 Task: Search for accommodations in Sirsa, India on Airbnb for 6 adults and 2 children, checking in on August 26 and checking out on September 10.
Action: Mouse moved to (356, 152)
Screenshot: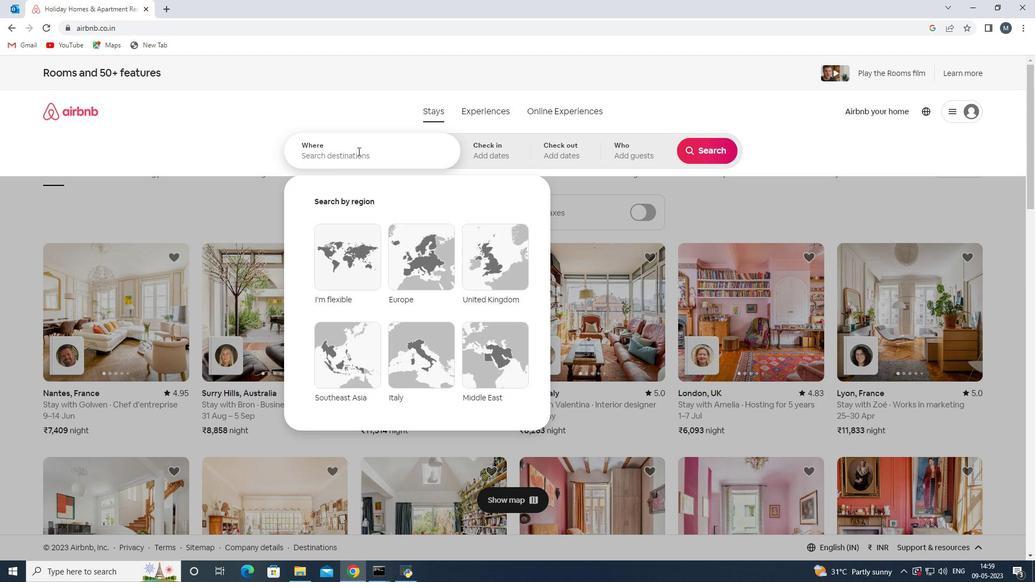 
Action: Mouse pressed left at (356, 152)
Screenshot: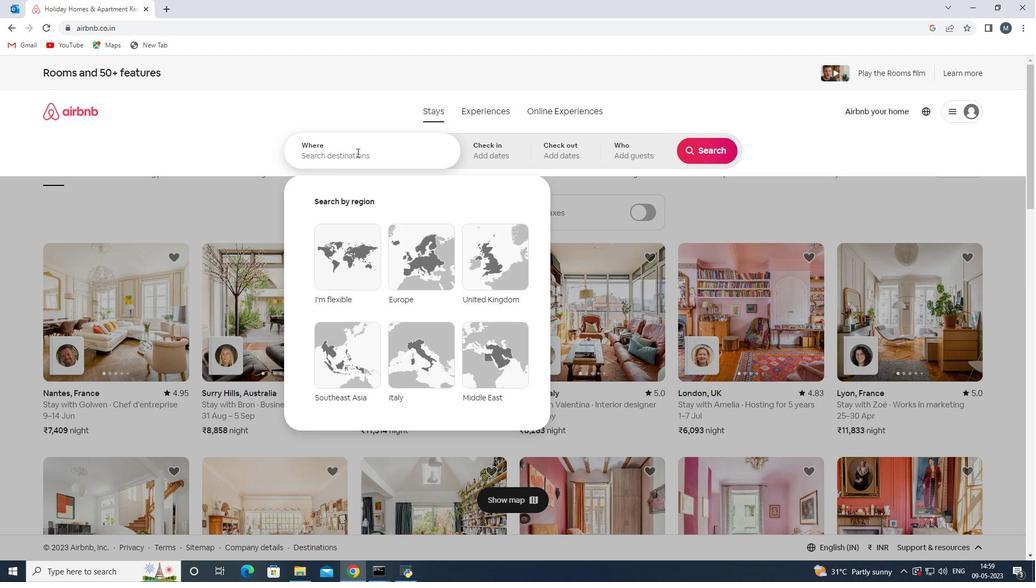 
Action: Mouse moved to (356, 153)
Screenshot: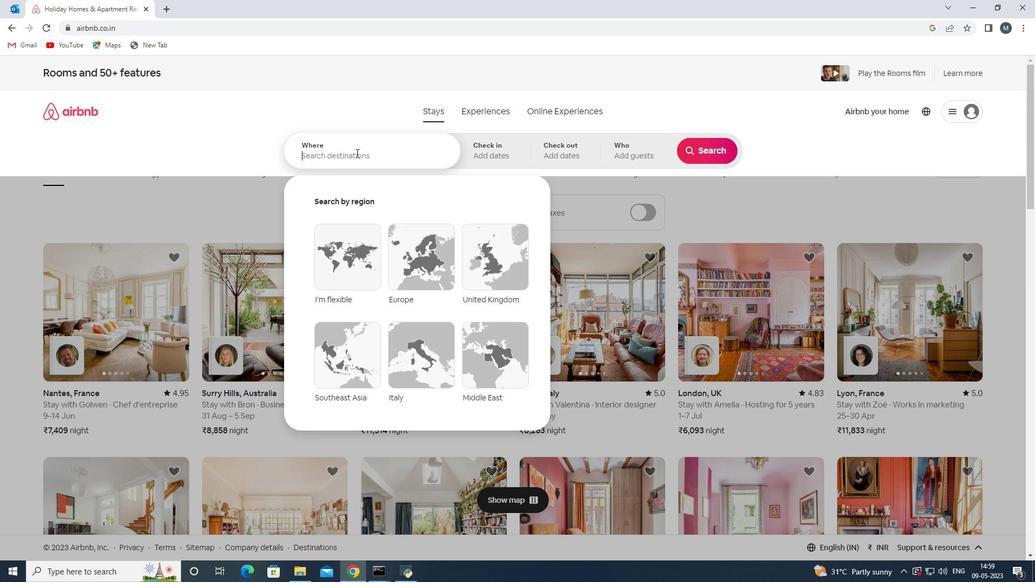 
Action: Key pressed <Key.shift>Sirsa,<Key.shift>India<Key.enter>
Screenshot: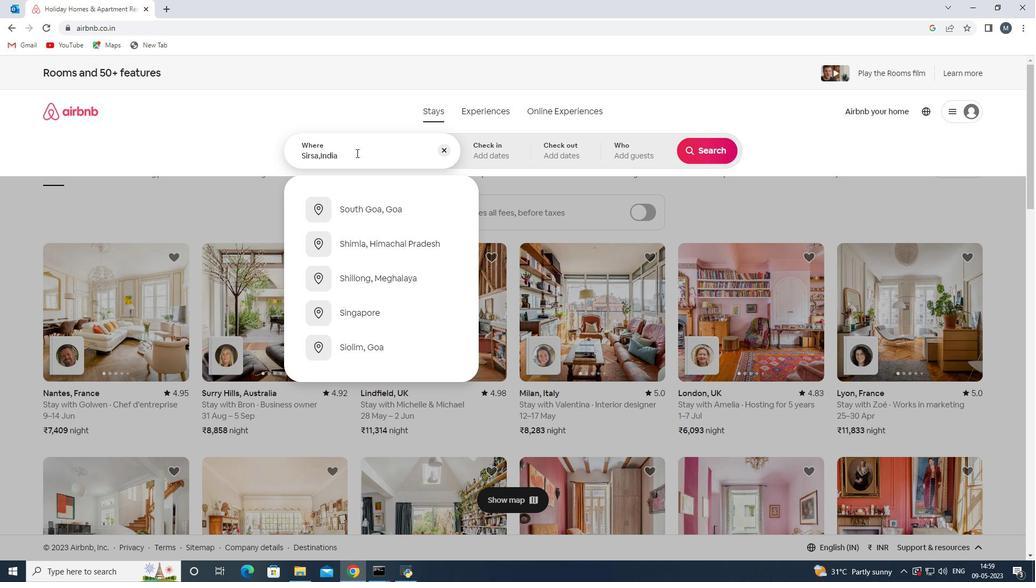 
Action: Mouse moved to (707, 239)
Screenshot: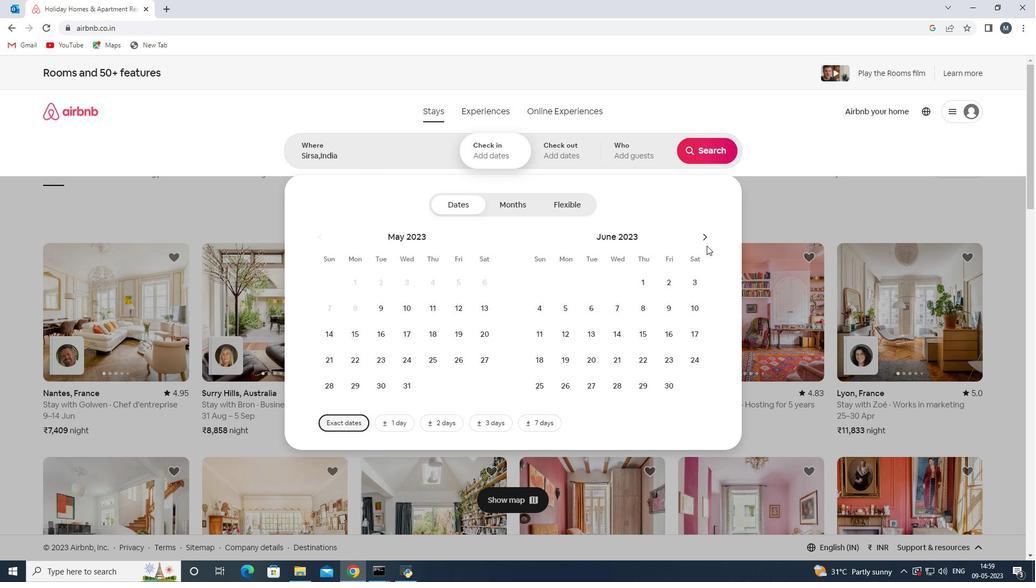 
Action: Mouse pressed left at (707, 239)
Screenshot: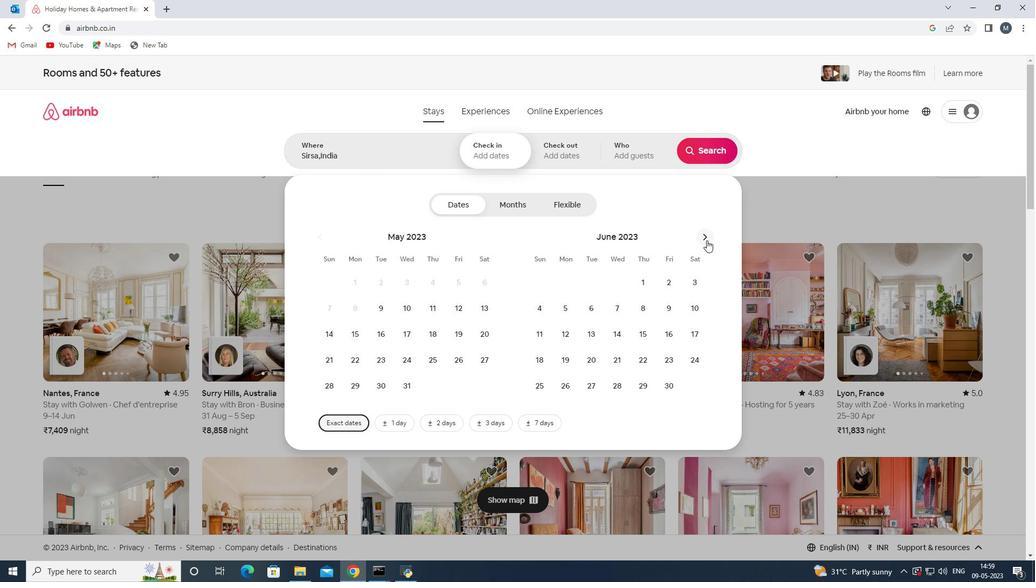 
Action: Mouse pressed left at (707, 239)
Screenshot: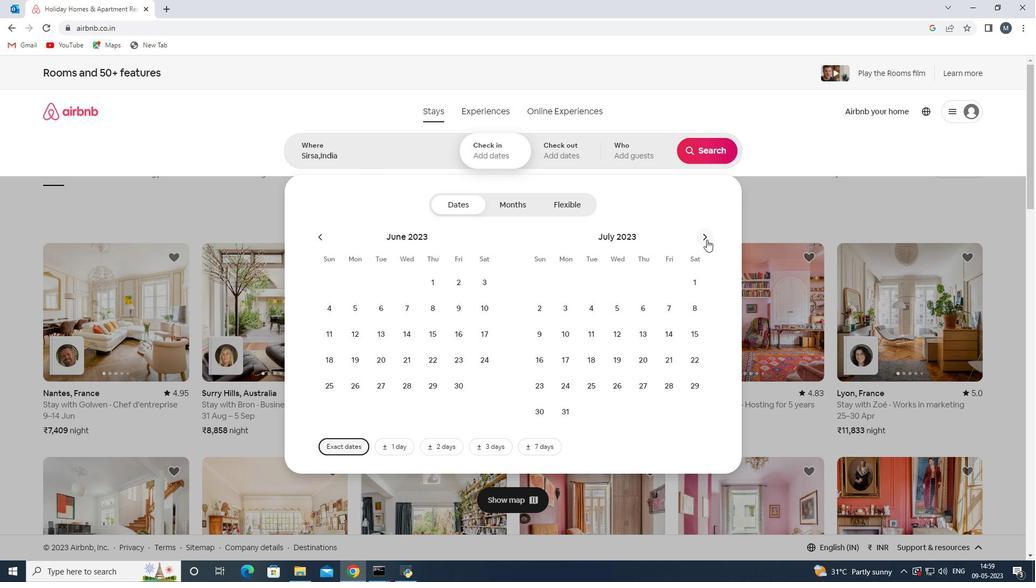 
Action: Mouse moved to (688, 359)
Screenshot: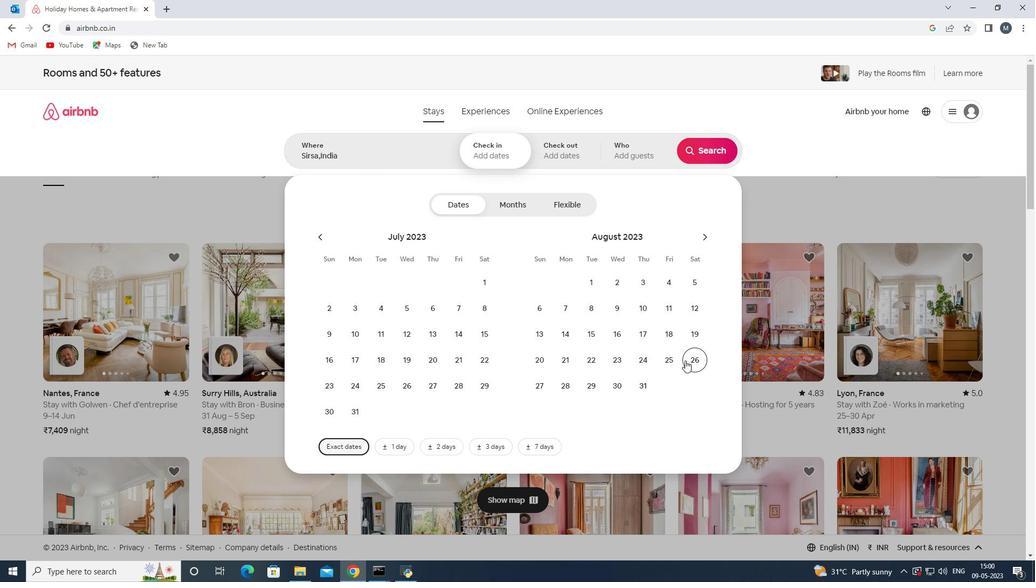 
Action: Mouse pressed left at (688, 359)
Screenshot: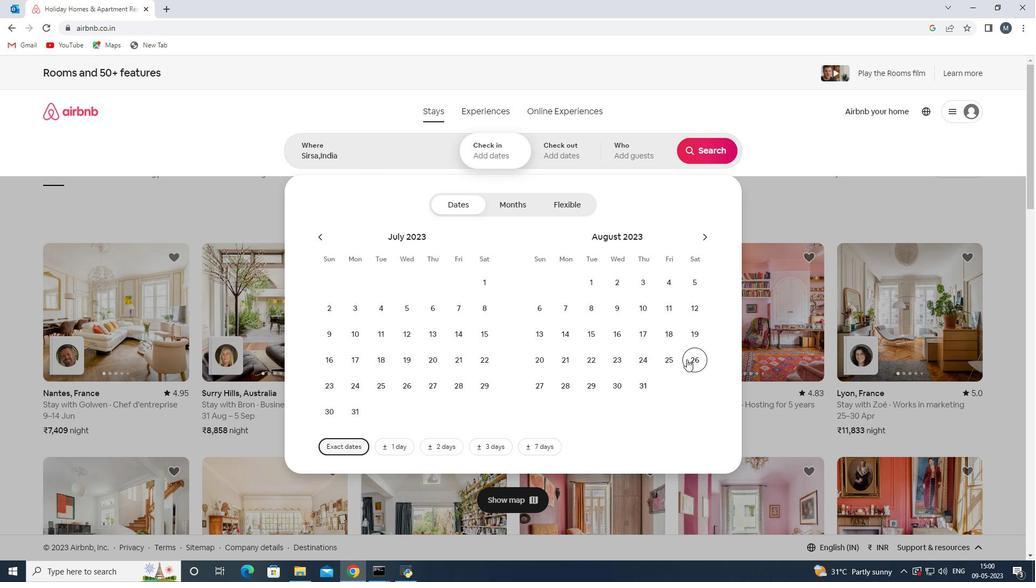 
Action: Mouse moved to (695, 239)
Screenshot: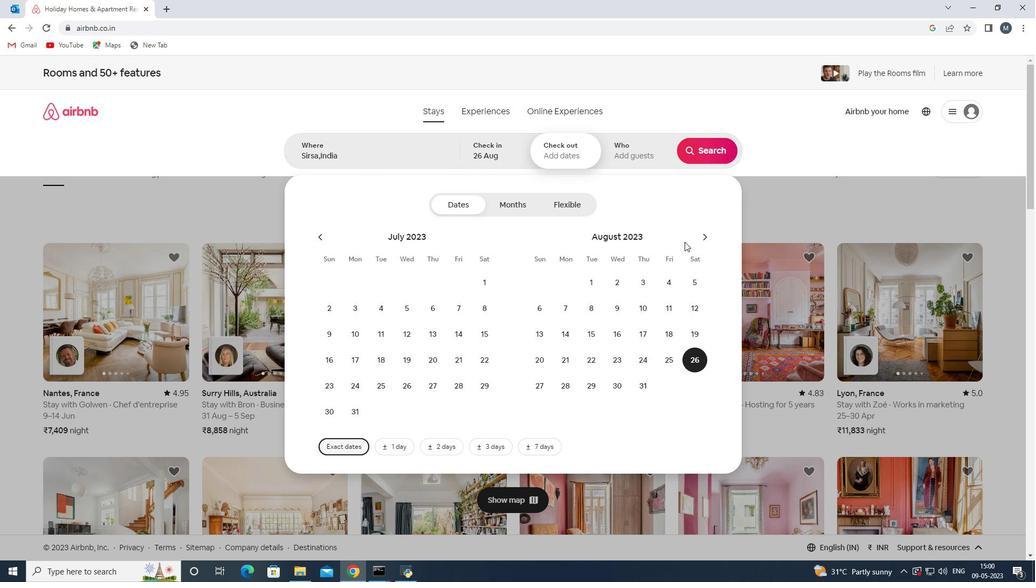 
Action: Mouse pressed left at (695, 239)
Screenshot: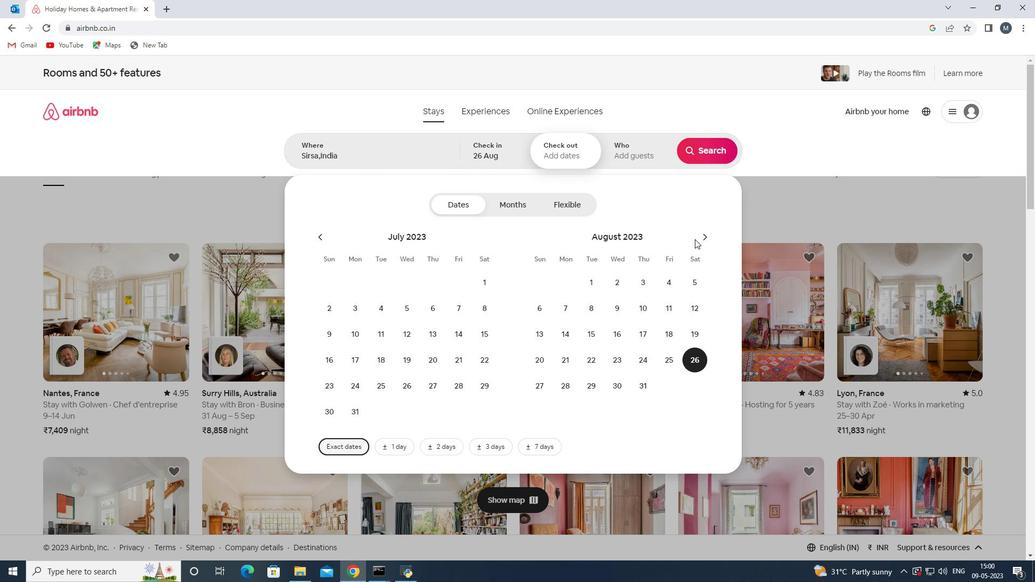 
Action: Mouse moved to (702, 236)
Screenshot: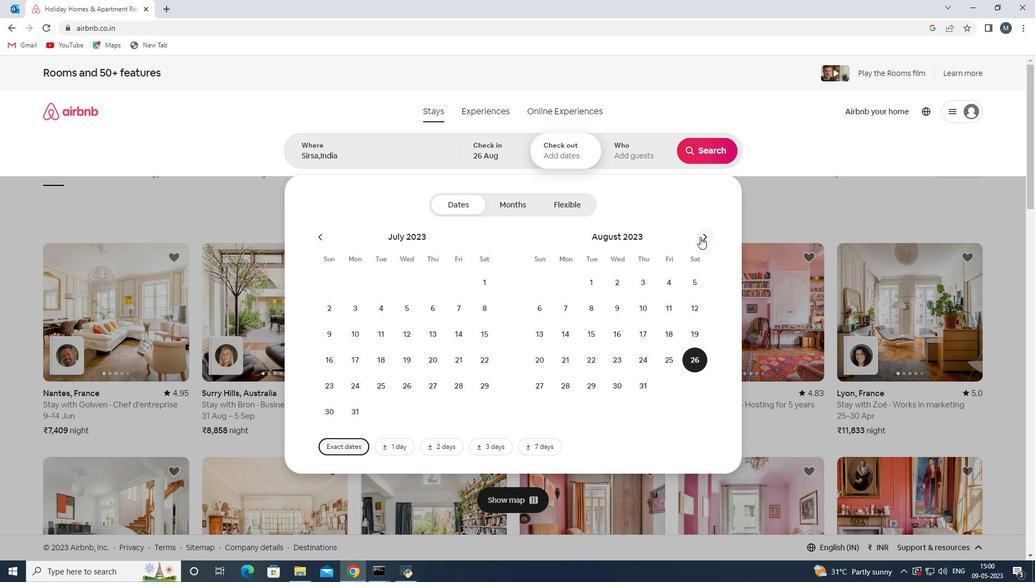 
Action: Mouse pressed left at (702, 236)
Screenshot: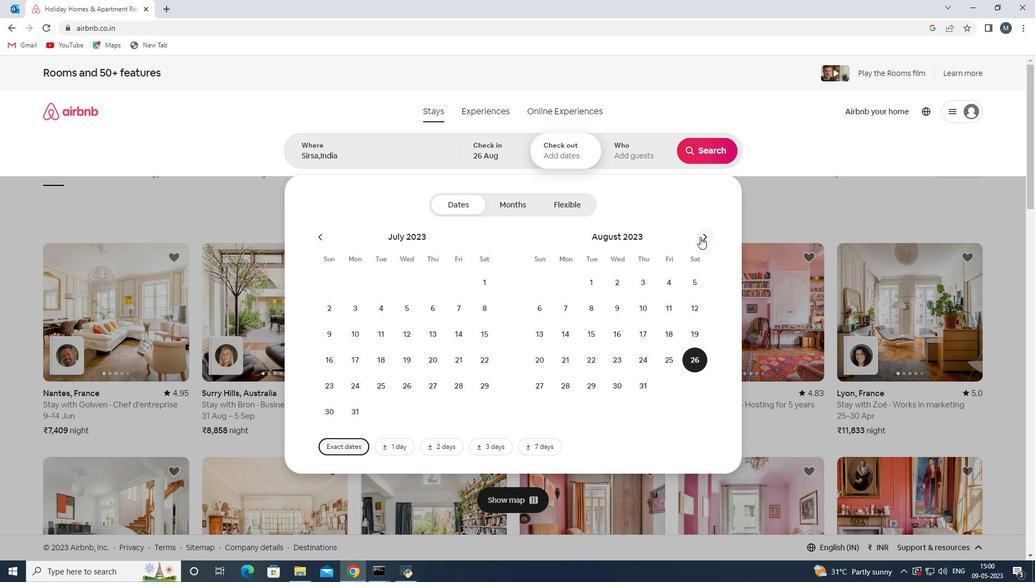 
Action: Mouse moved to (537, 334)
Screenshot: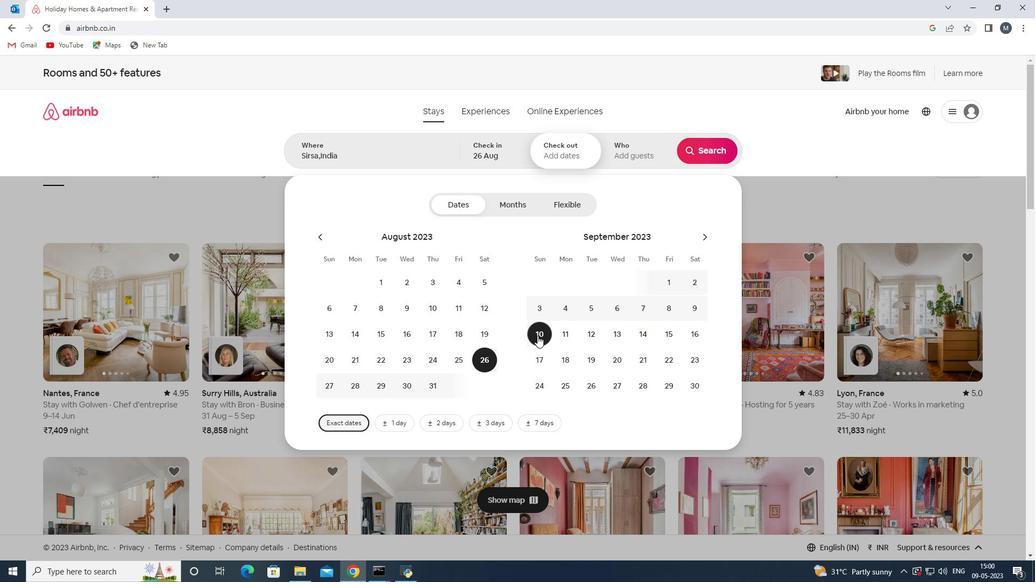 
Action: Mouse pressed left at (537, 334)
Screenshot: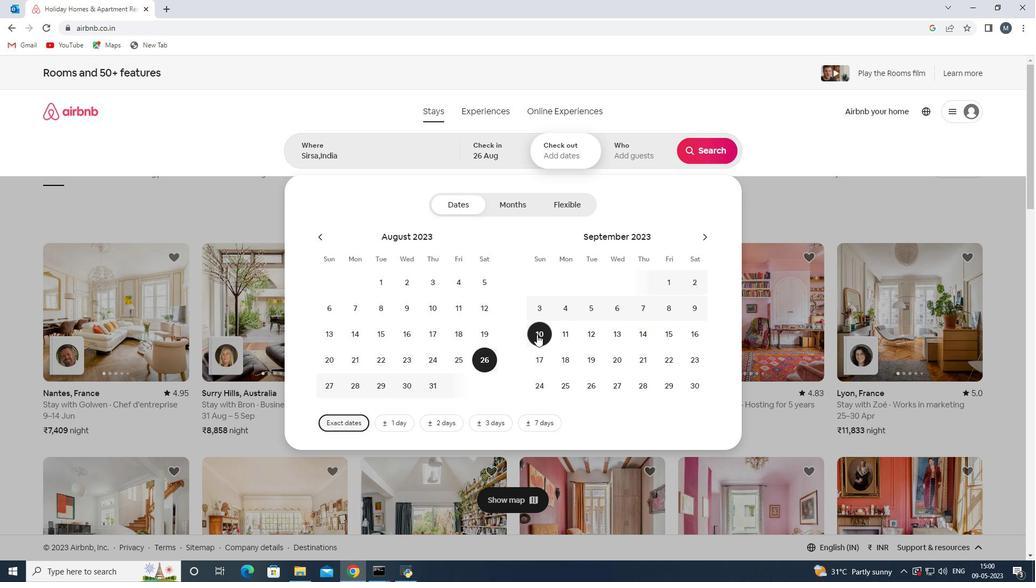 
Action: Mouse moved to (641, 152)
Screenshot: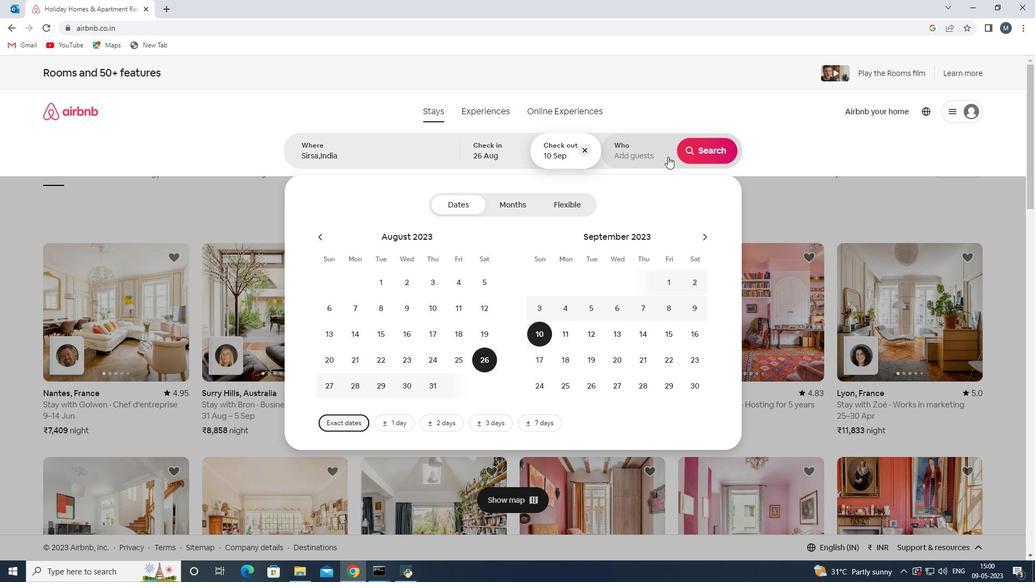 
Action: Mouse pressed left at (641, 152)
Screenshot: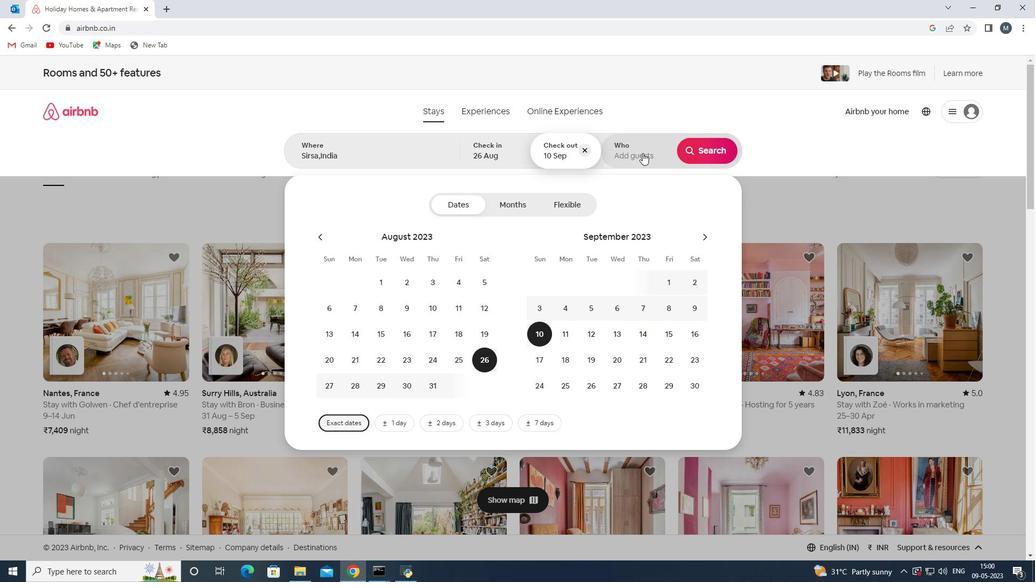
Action: Mouse moved to (707, 207)
Screenshot: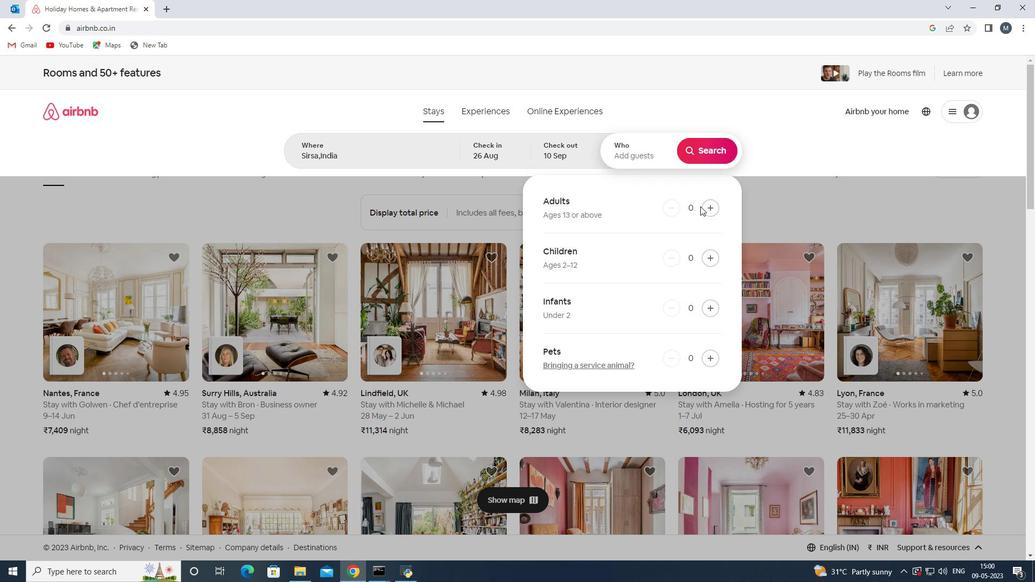 
Action: Mouse pressed left at (707, 207)
Screenshot: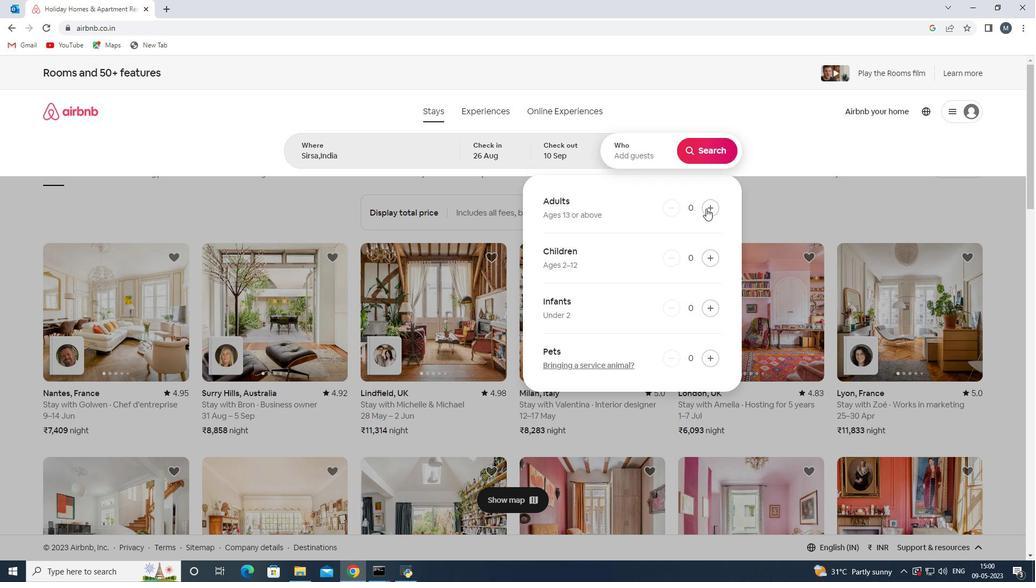 
Action: Mouse moved to (707, 207)
Screenshot: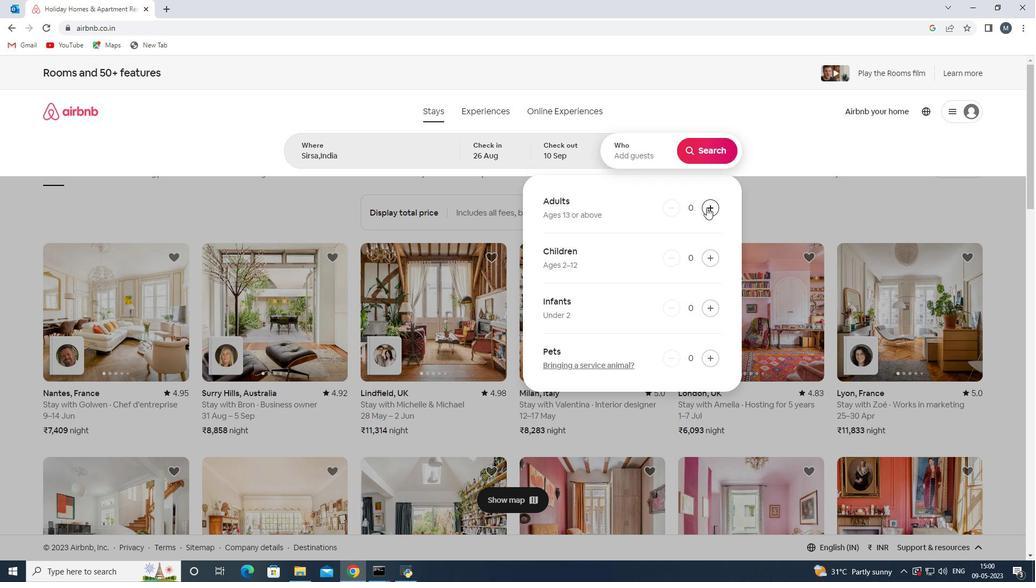 
Action: Mouse pressed left at (707, 207)
Screenshot: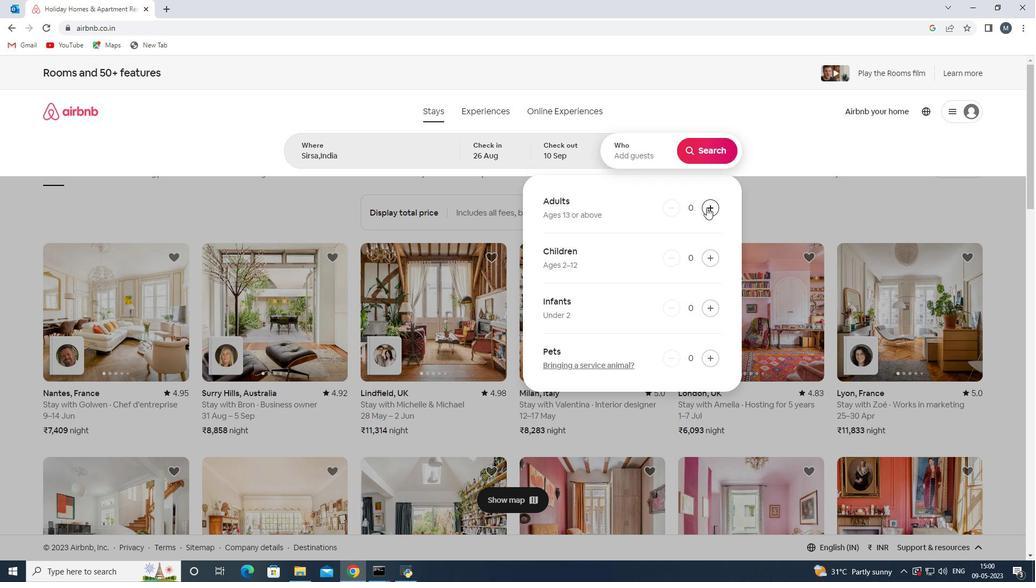 
Action: Mouse pressed left at (707, 207)
Screenshot: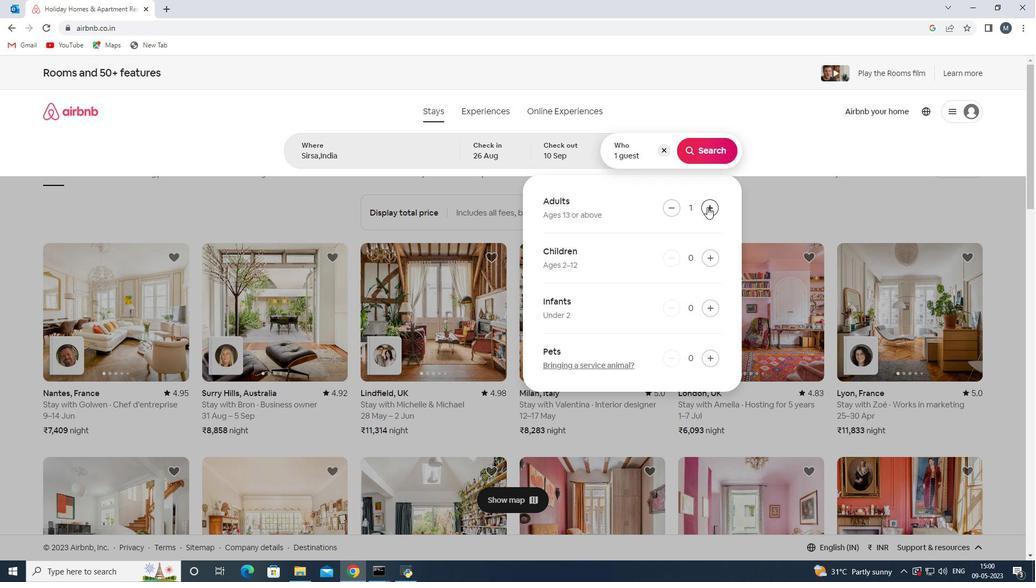 
Action: Mouse moved to (708, 206)
Screenshot: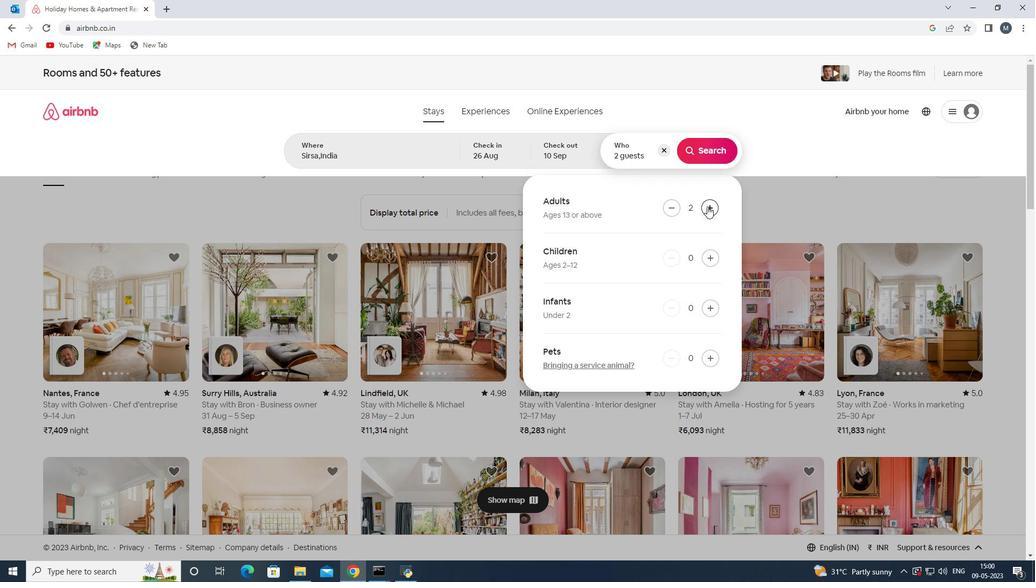 
Action: Mouse pressed left at (708, 206)
Screenshot: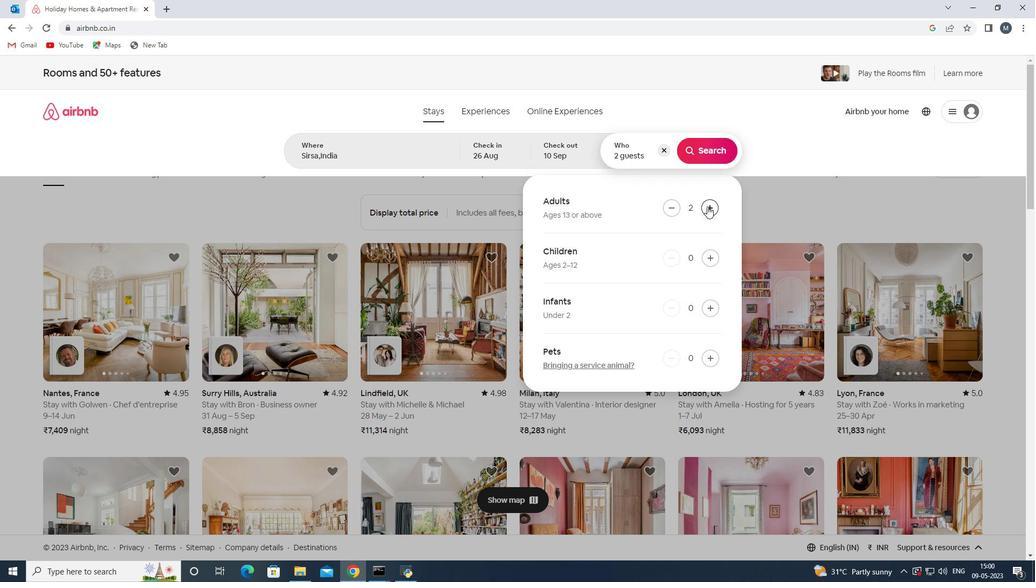 
Action: Mouse pressed left at (708, 206)
Screenshot: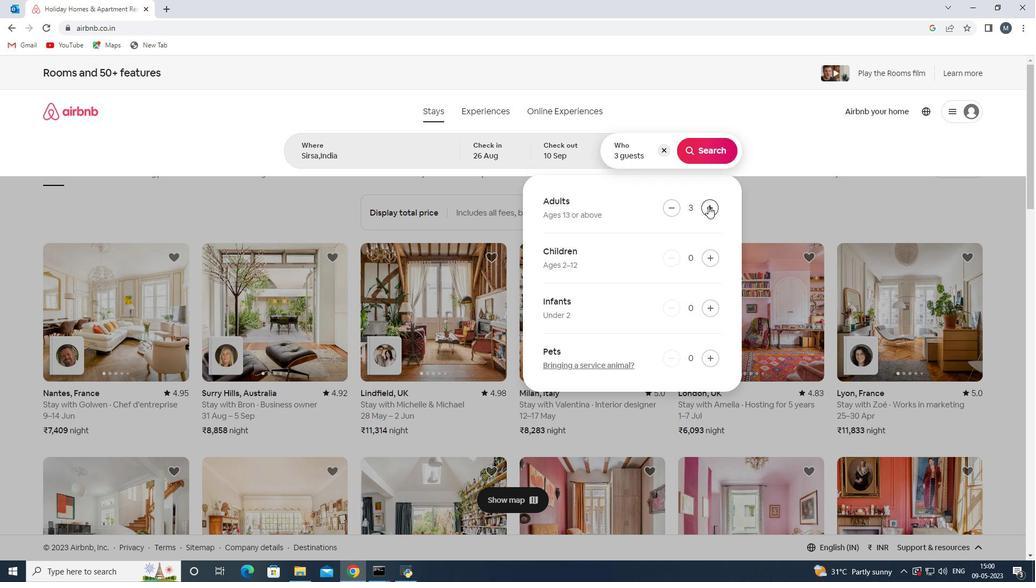 
Action: Mouse moved to (708, 206)
Screenshot: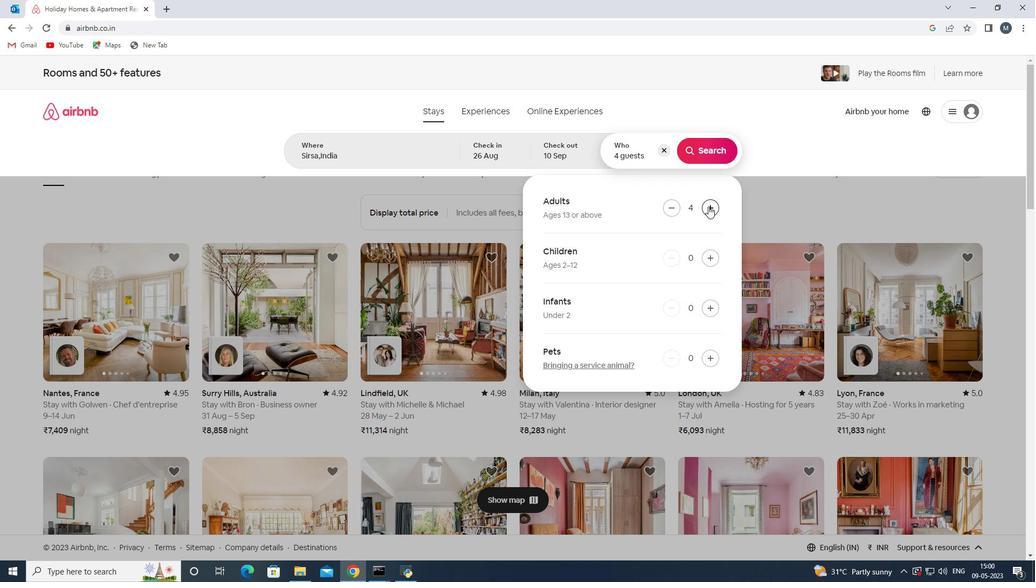 
Action: Mouse pressed left at (708, 206)
Screenshot: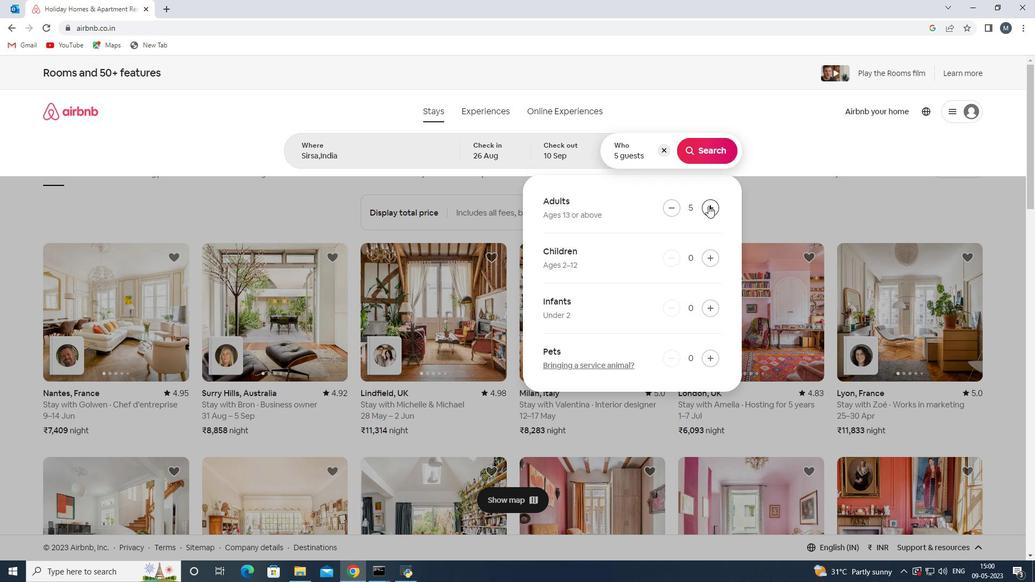 
Action: Mouse moved to (706, 253)
Screenshot: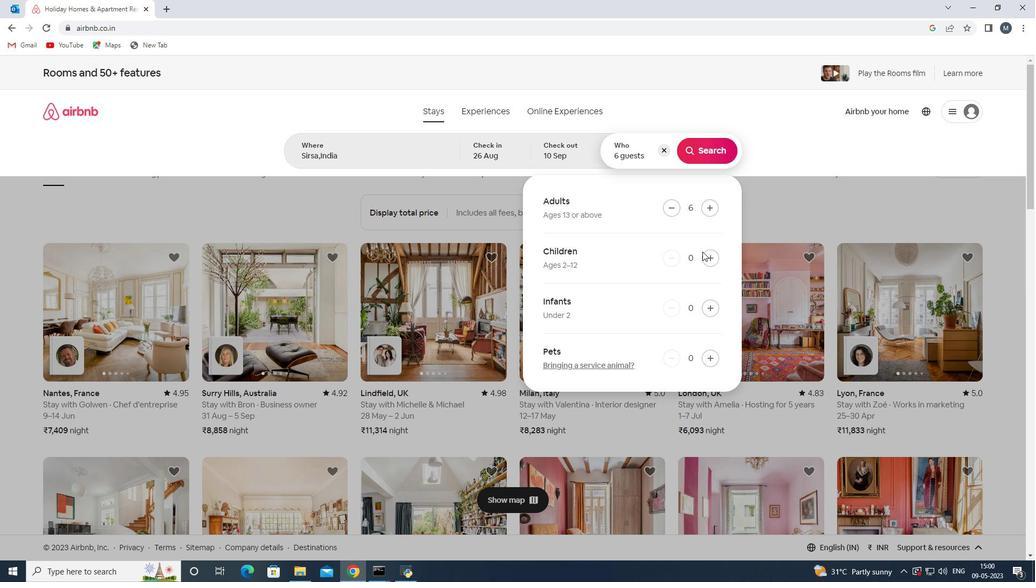 
Action: Mouse pressed left at (706, 253)
Screenshot: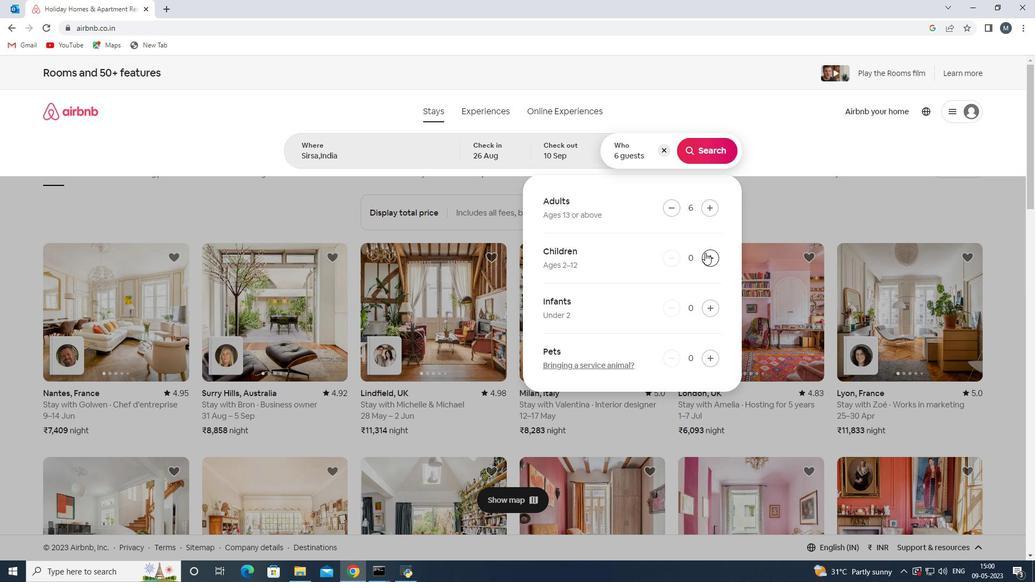 
Action: Mouse pressed left at (706, 253)
Screenshot: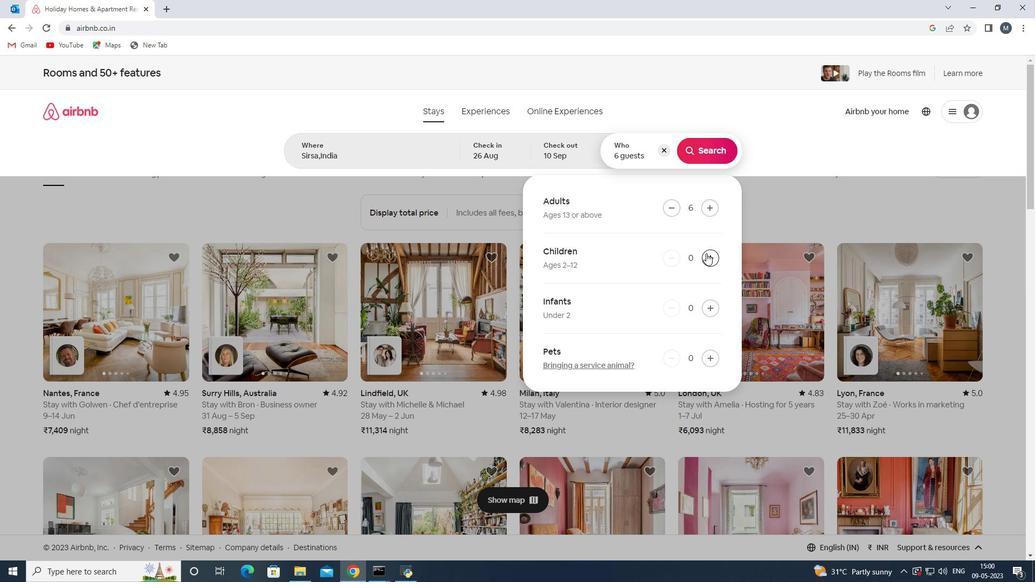 
Action: Mouse moved to (707, 146)
Screenshot: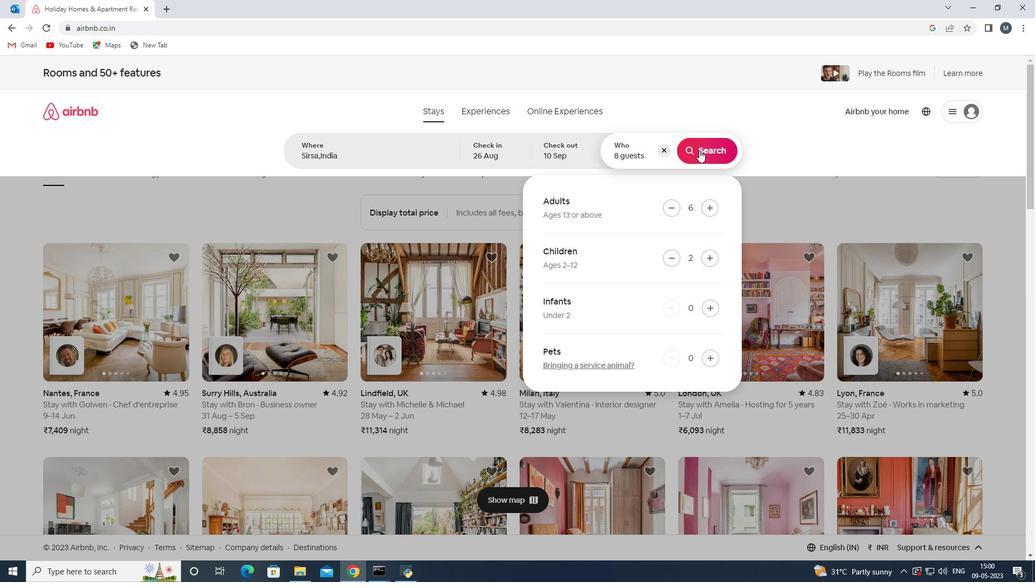 
Action: Mouse pressed left at (707, 146)
Screenshot: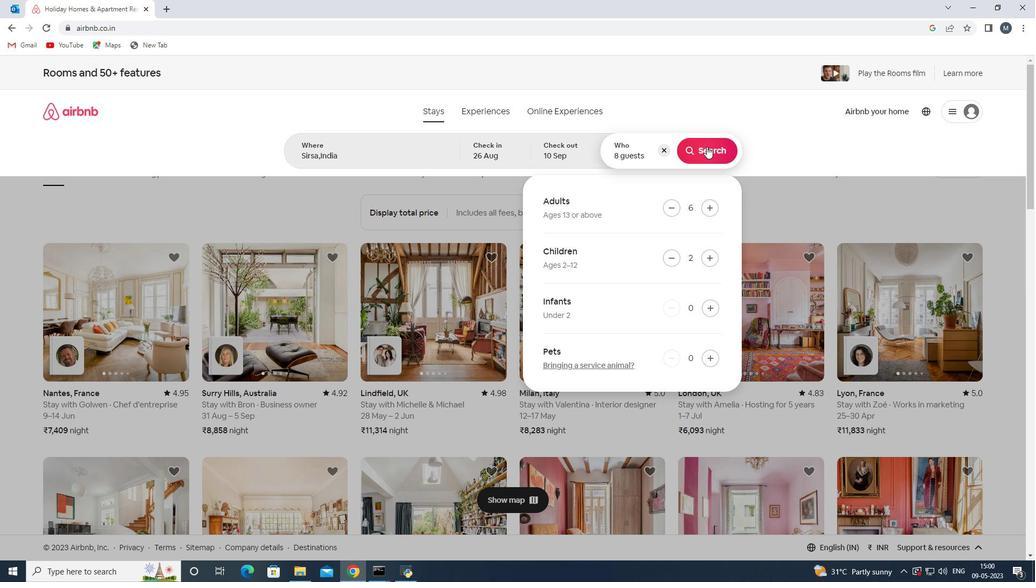 
Action: Mouse moved to (982, 113)
Screenshot: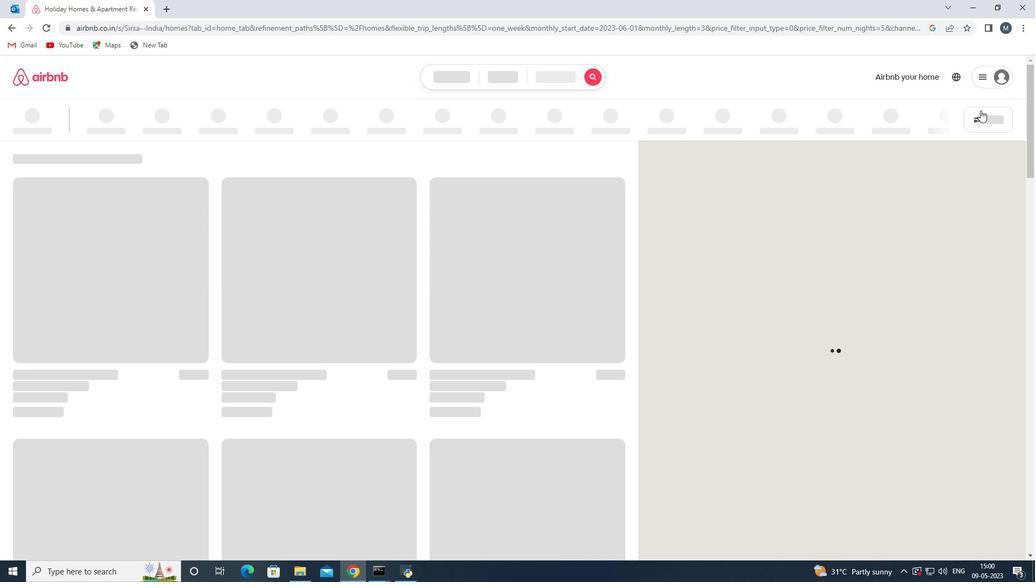
Action: Mouse pressed left at (982, 113)
Screenshot: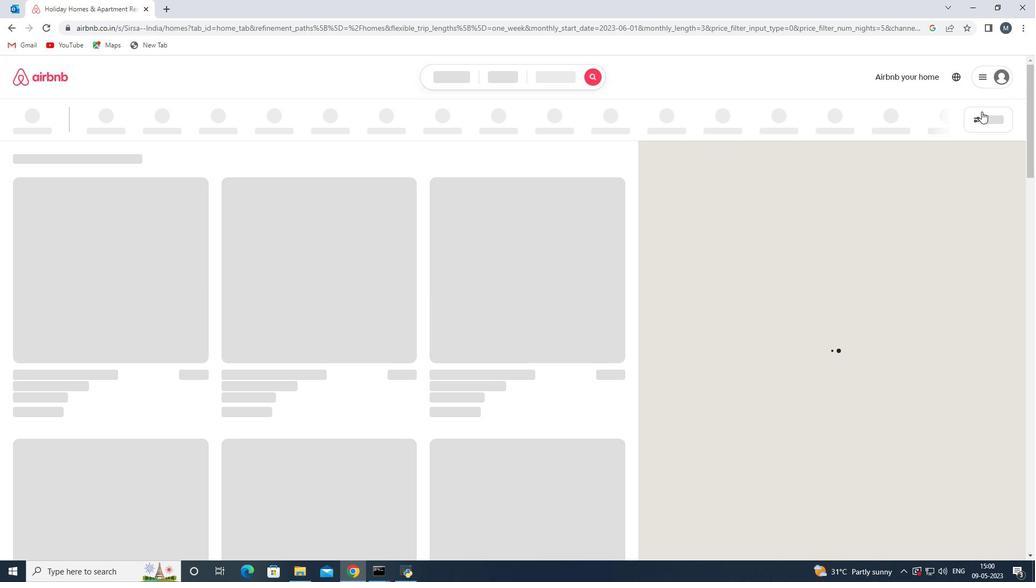 
Action: Mouse moved to (530, 278)
Screenshot: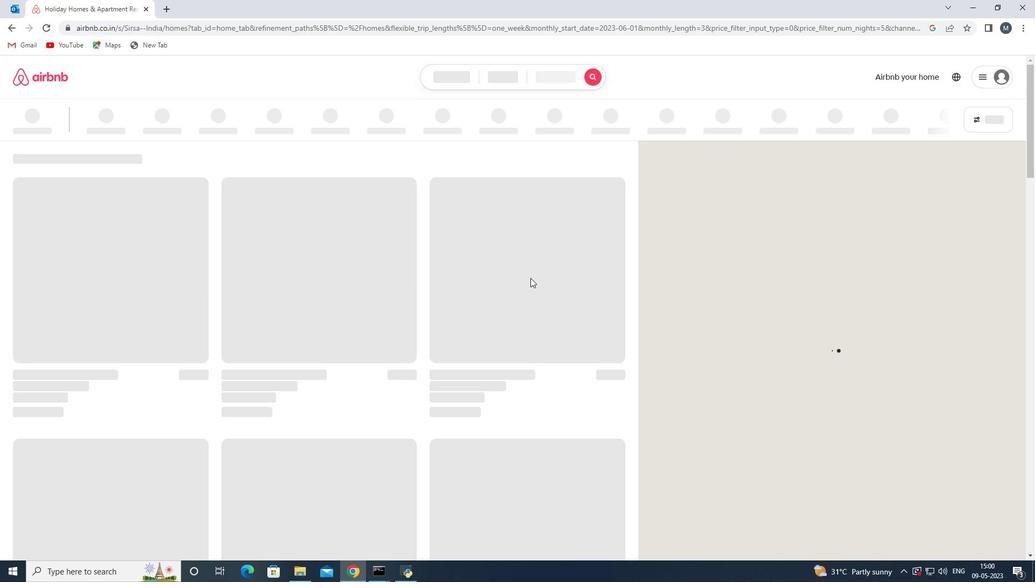 
